 Task: Change >>abc<< to "abc"
Action: Mouse moved to (807, 309)
Screenshot: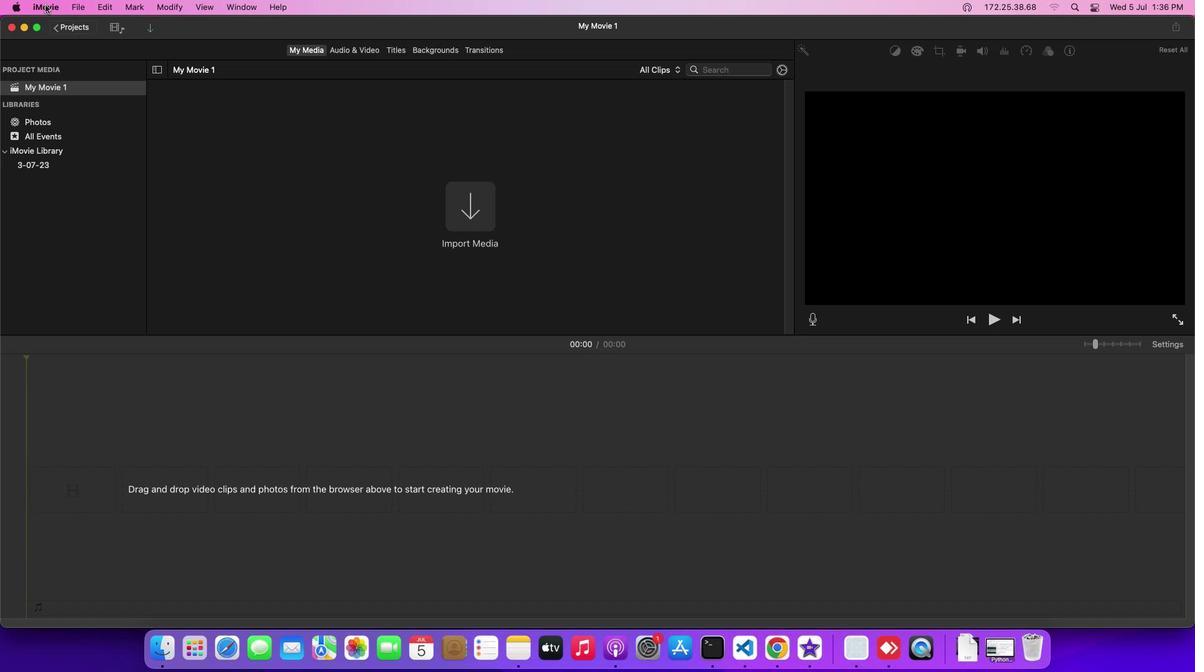 
Action: Mouse pressed left at (807, 309)
Screenshot: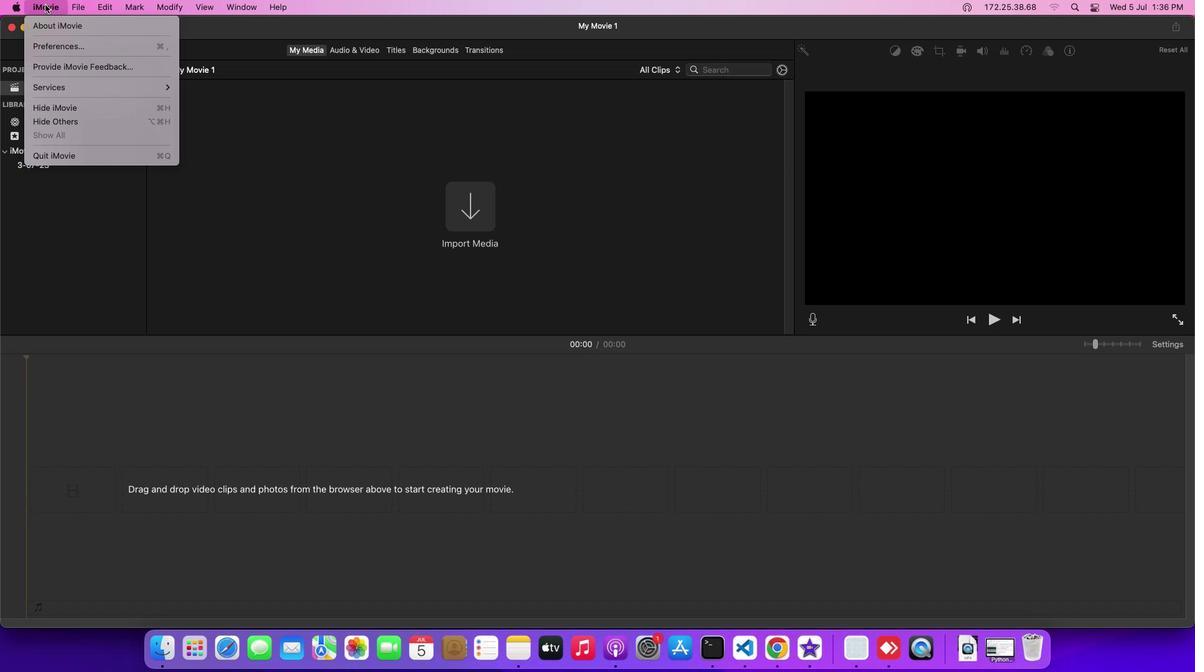 
Action: Mouse moved to (807, 315)
Screenshot: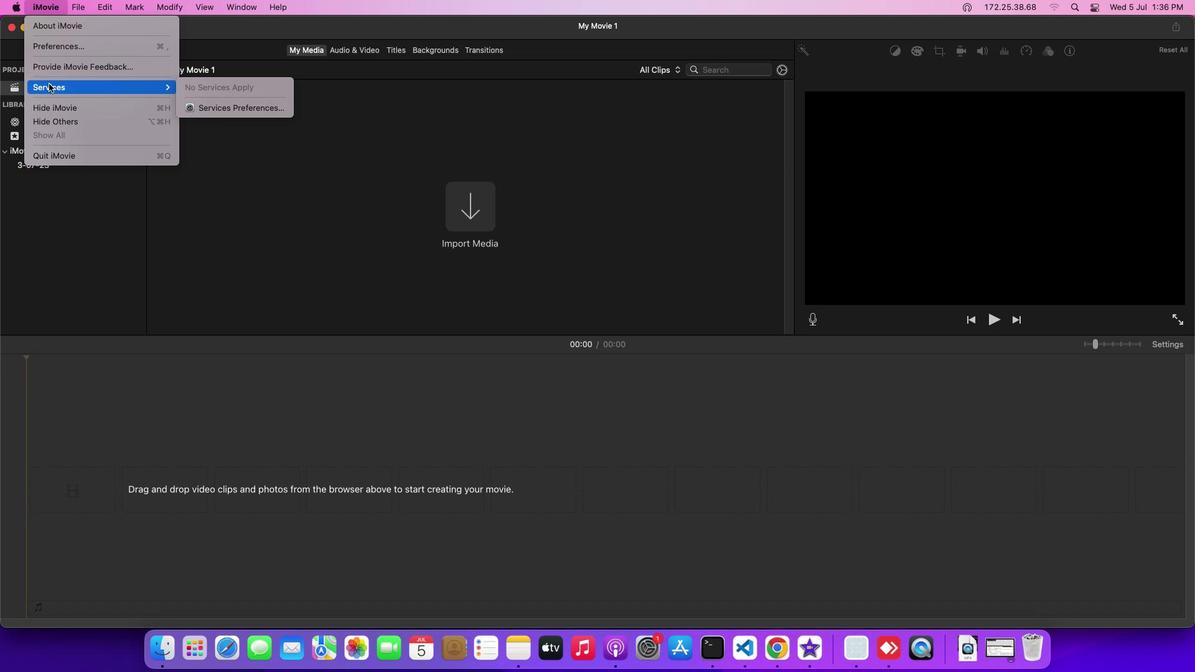 
Action: Mouse pressed left at (807, 315)
Screenshot: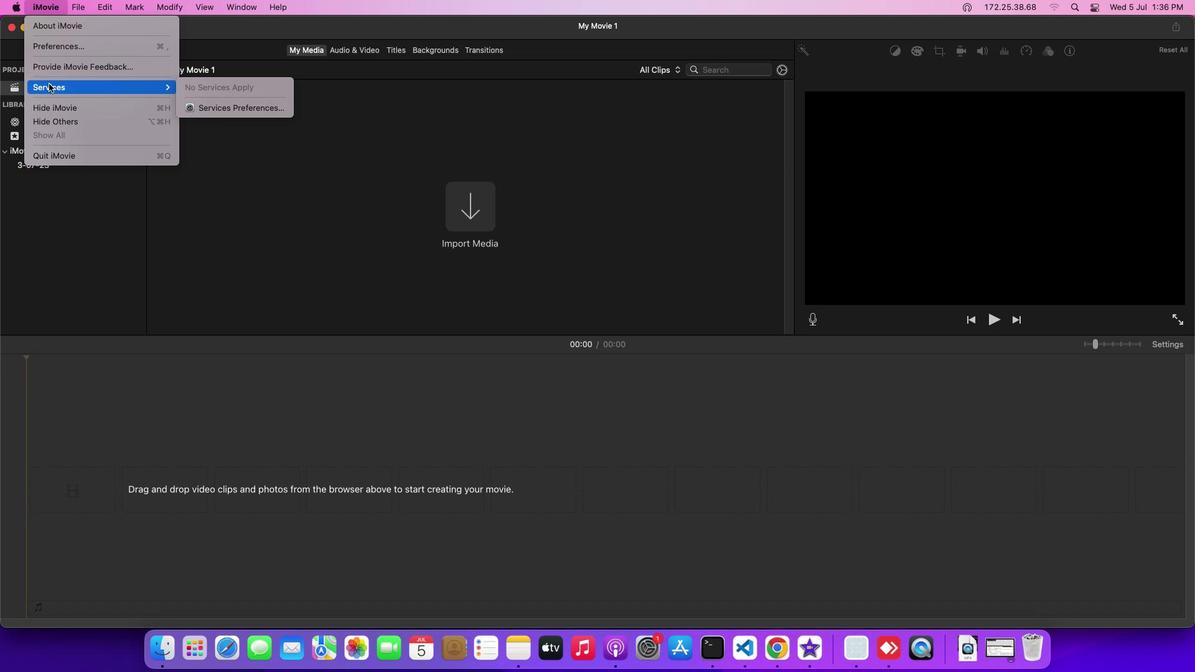
Action: Mouse moved to (815, 317)
Screenshot: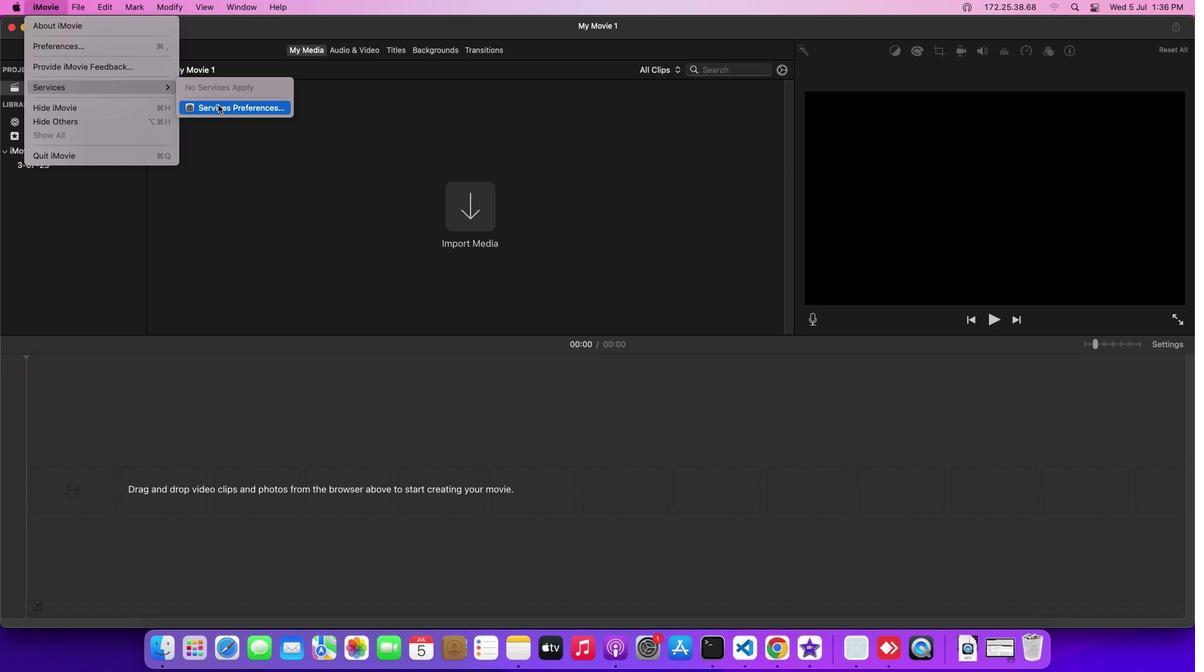 
Action: Mouse pressed left at (815, 317)
Screenshot: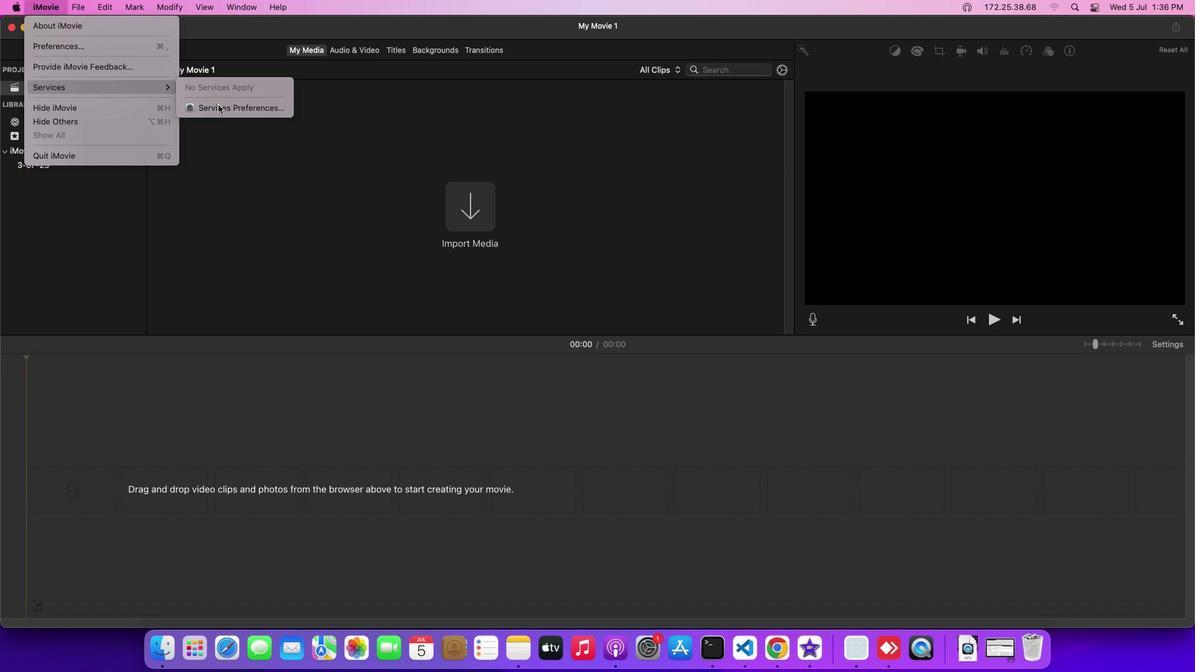 
Action: Mouse moved to (837, 322)
Screenshot: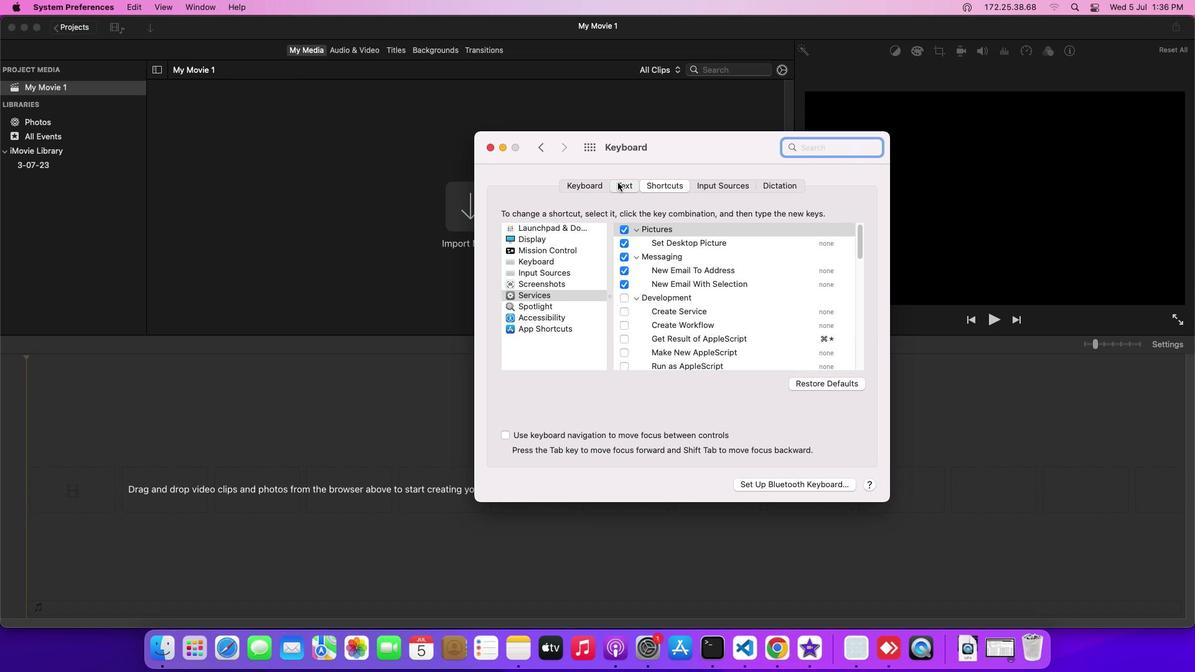 
Action: Mouse pressed left at (837, 322)
Screenshot: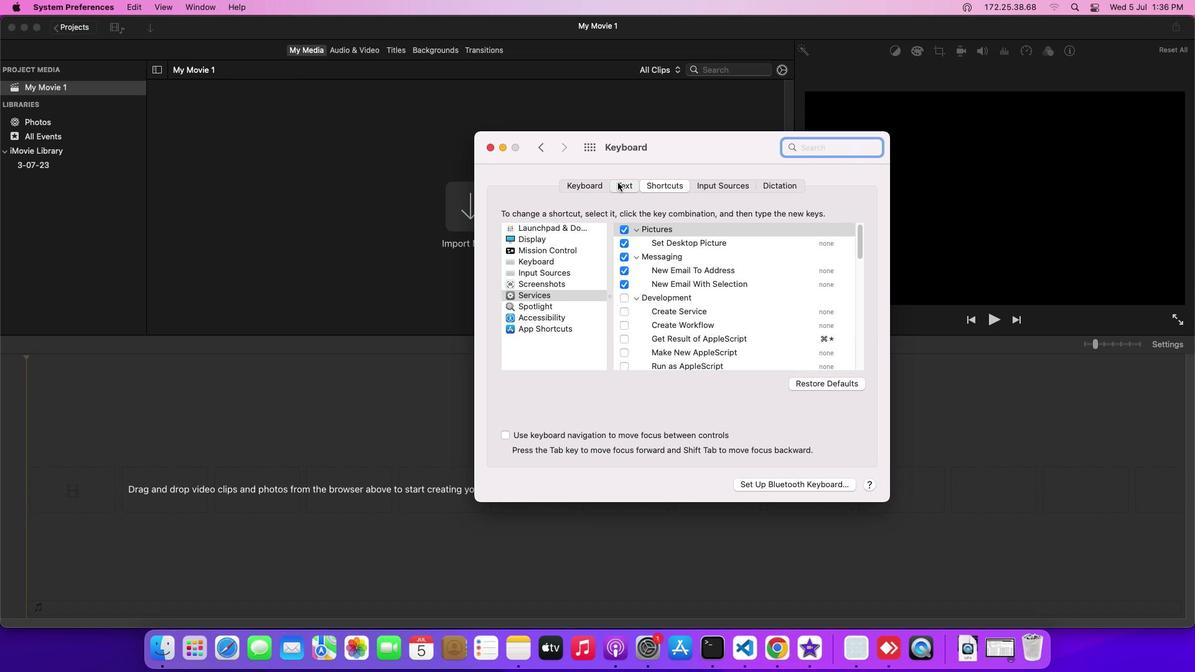 
Action: Mouse moved to (849, 333)
Screenshot: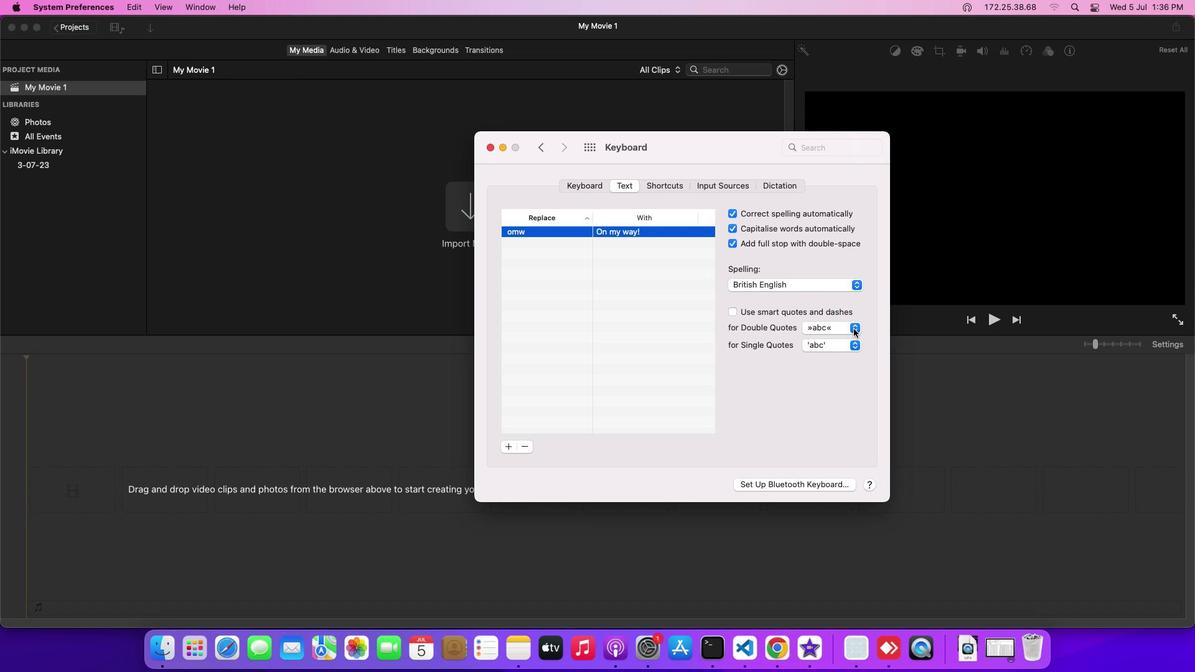 
Action: Mouse pressed left at (849, 333)
Screenshot: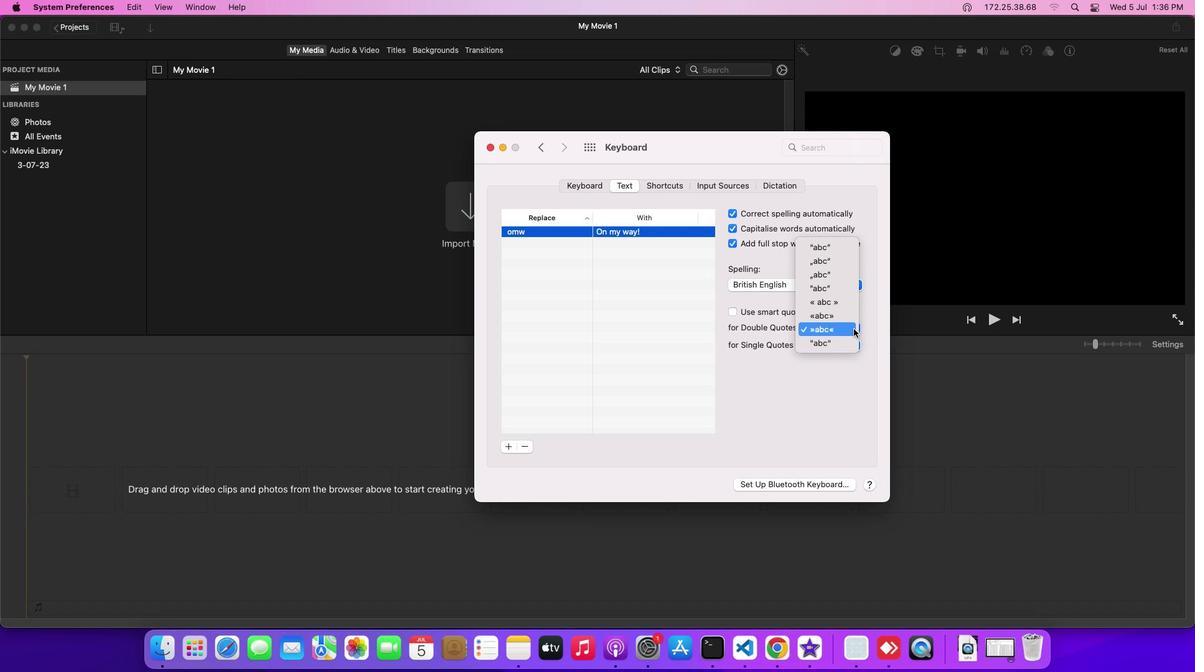 
Action: Mouse moved to (849, 334)
Screenshot: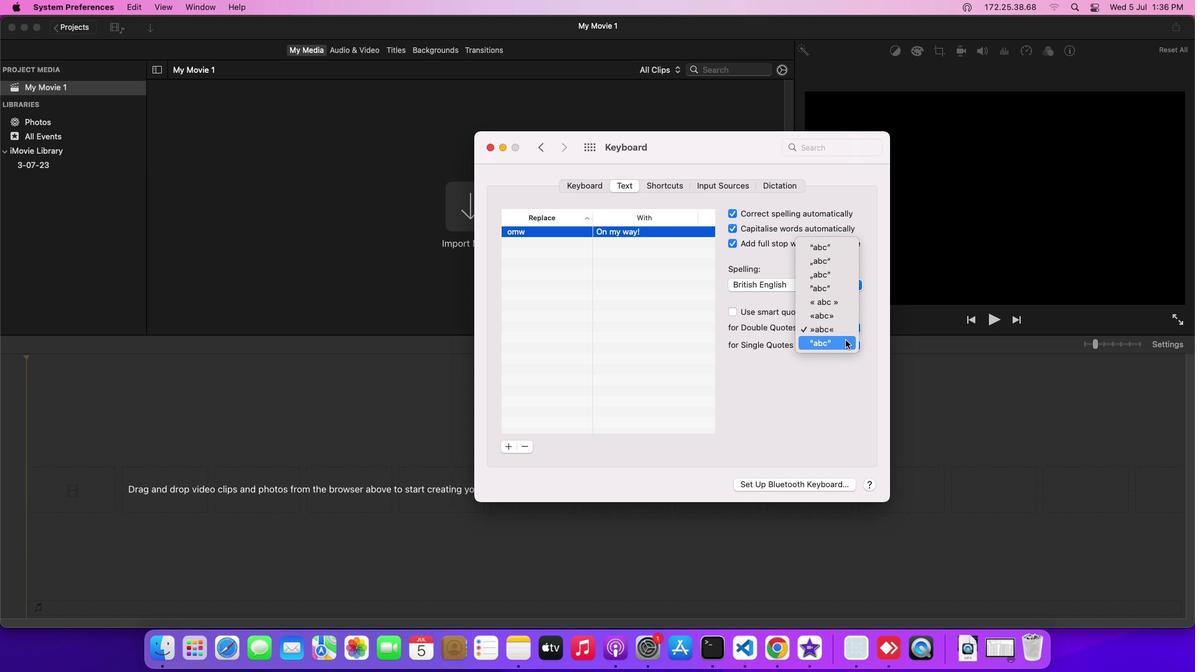 
Action: Mouse pressed left at (849, 334)
Screenshot: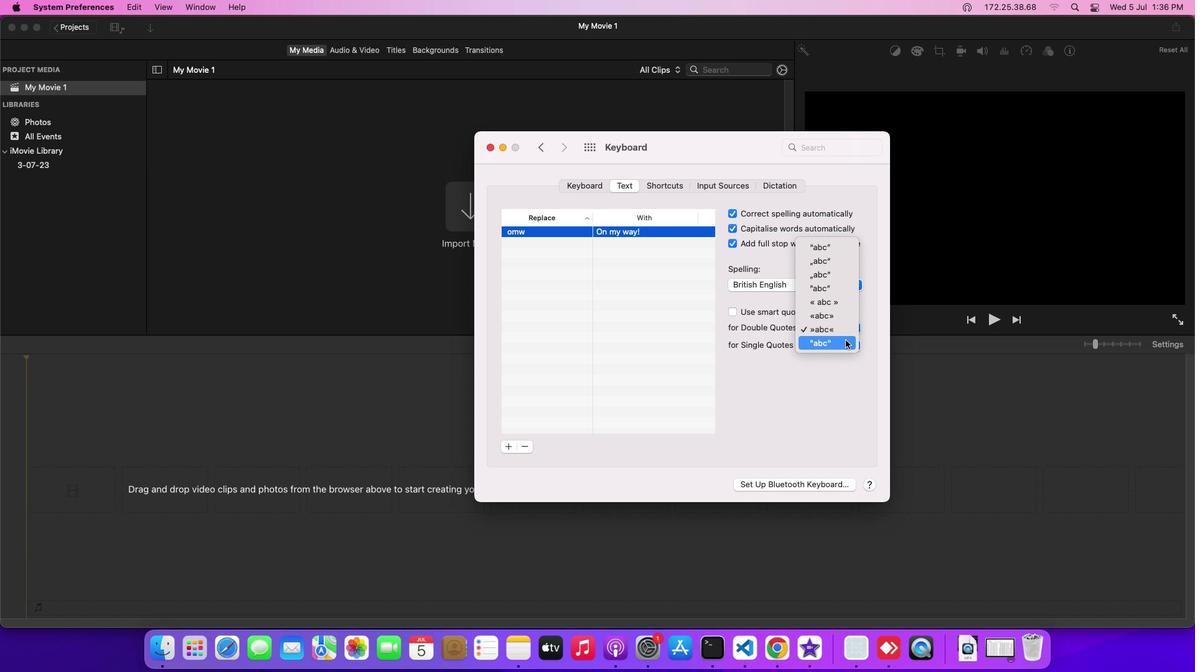 
